 Task: Create in the project TurboCharge and in the Backlog issue 'Implement a new cloud-based customer service platform for a company with omnichannel communication and AI-powered chatbots' a child issue 'Data access policy creation and auditing', and assign it to team member softage.4@softage.net.
Action: Mouse moved to (171, 51)
Screenshot: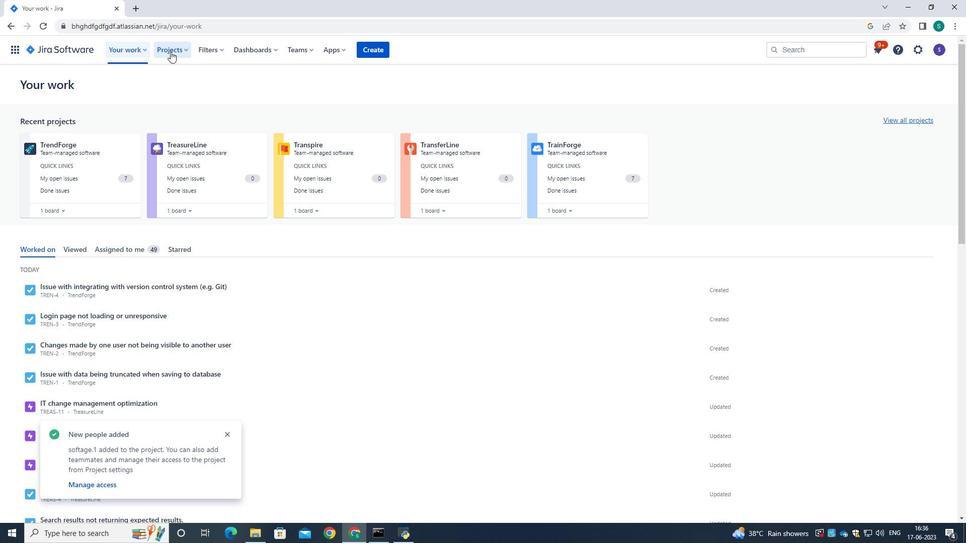 
Action: Mouse pressed left at (171, 51)
Screenshot: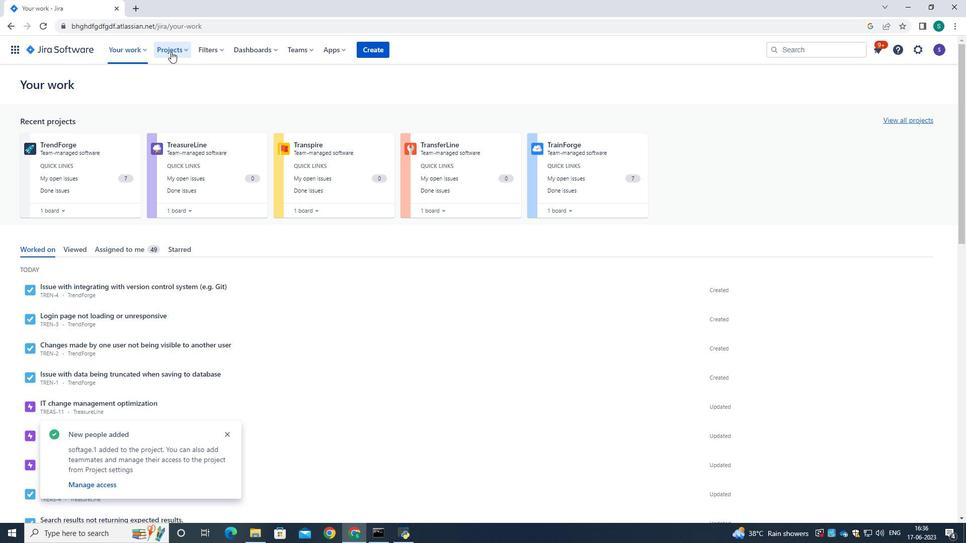 
Action: Mouse moved to (188, 99)
Screenshot: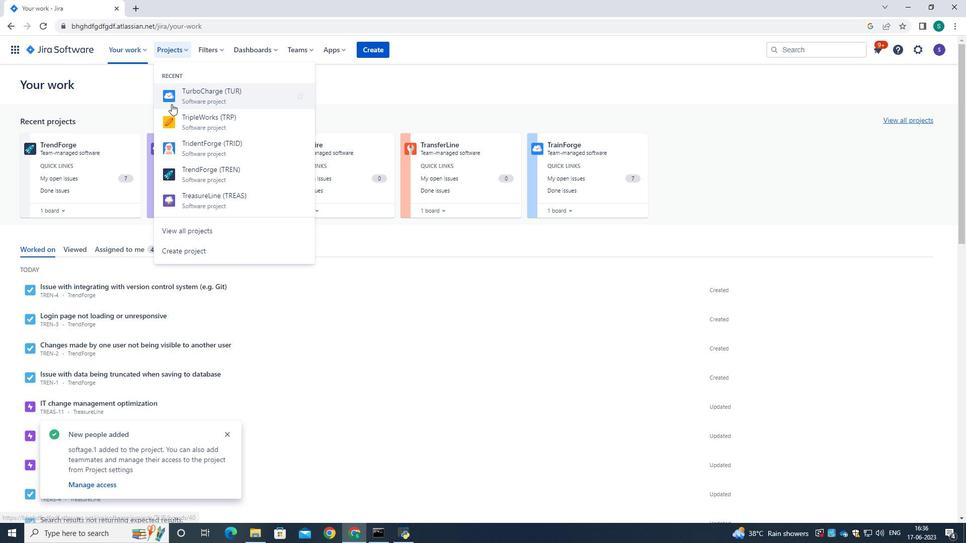
Action: Mouse pressed left at (188, 99)
Screenshot: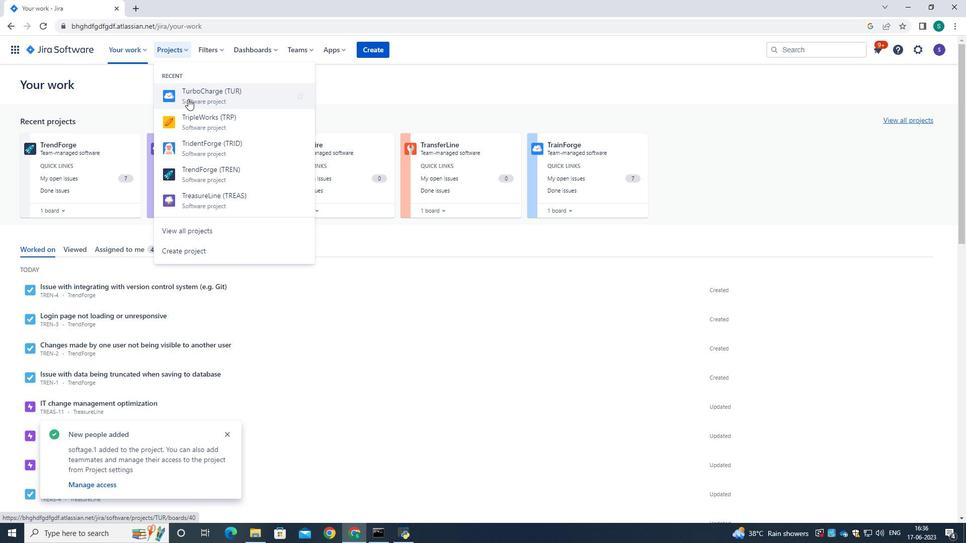
Action: Mouse moved to (69, 161)
Screenshot: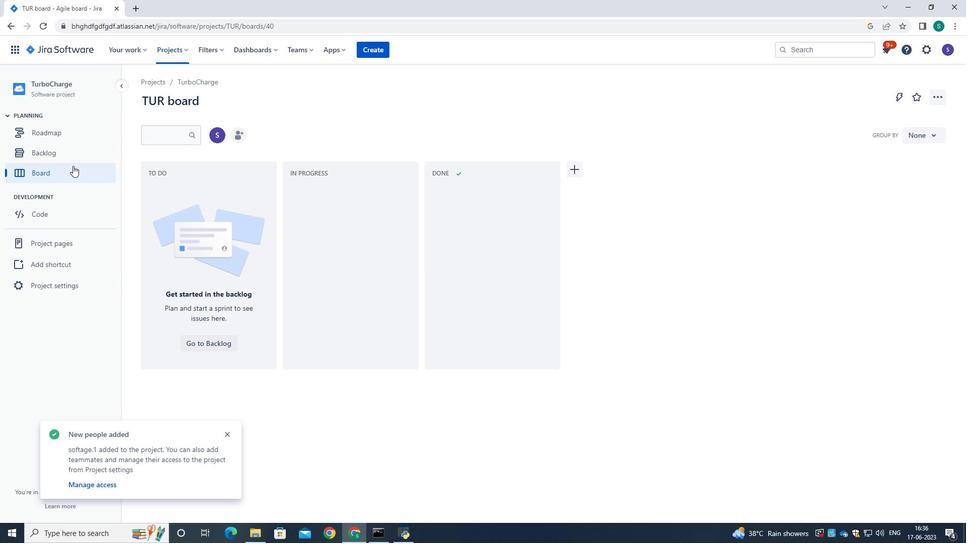 
Action: Mouse pressed left at (69, 161)
Screenshot: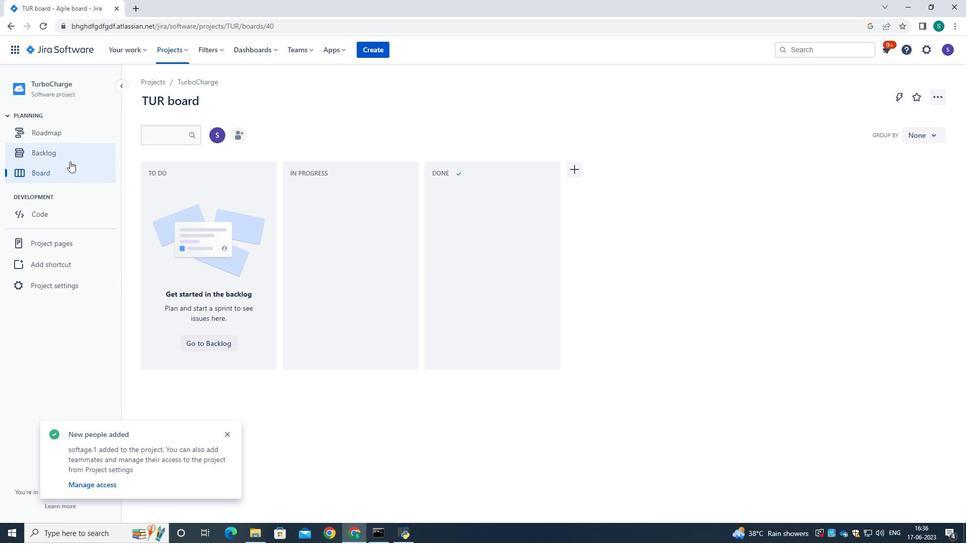 
Action: Mouse moved to (410, 185)
Screenshot: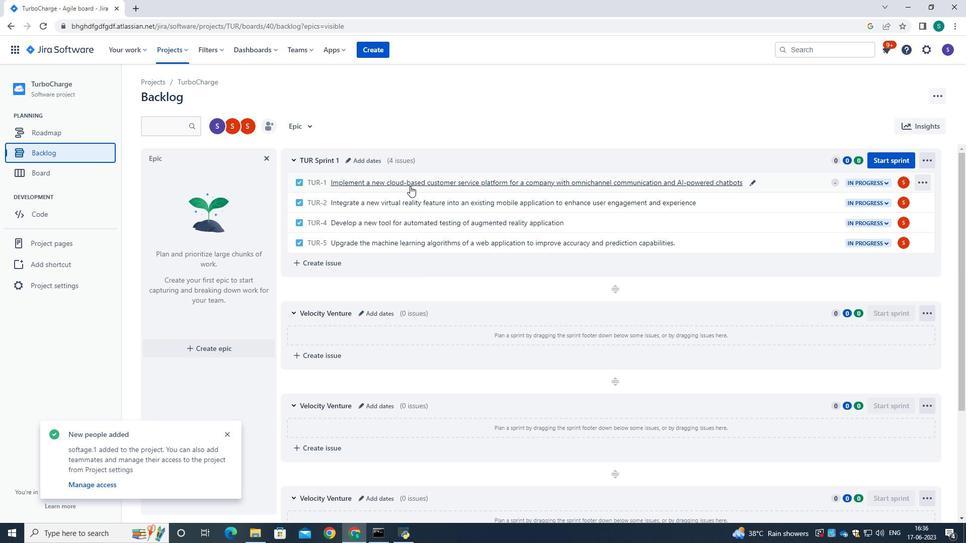 
Action: Mouse pressed left at (410, 185)
Screenshot: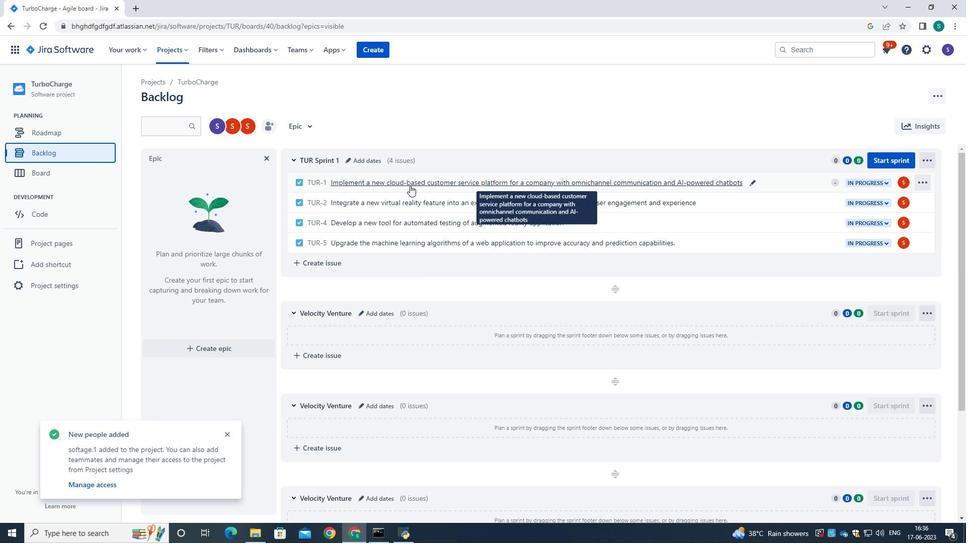 
Action: Mouse moved to (790, 255)
Screenshot: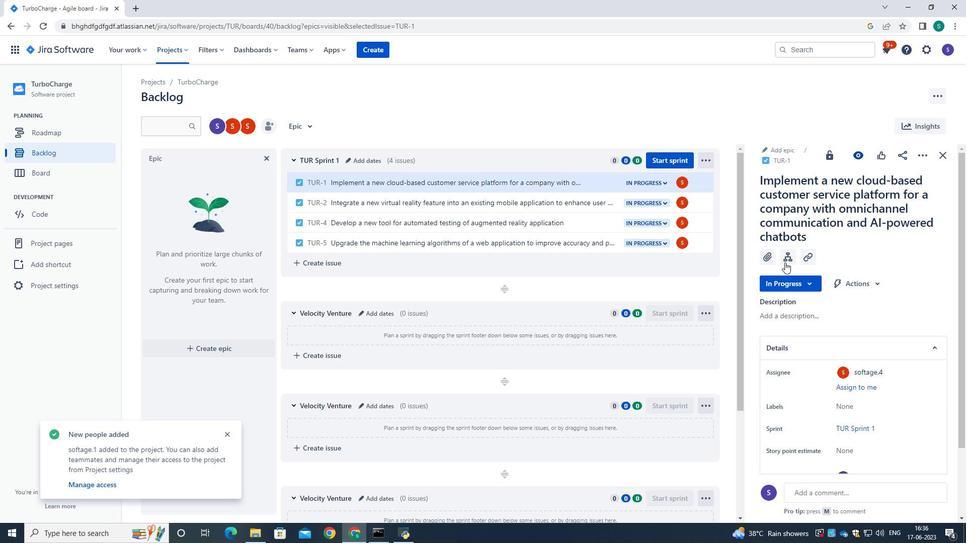 
Action: Mouse pressed left at (790, 255)
Screenshot: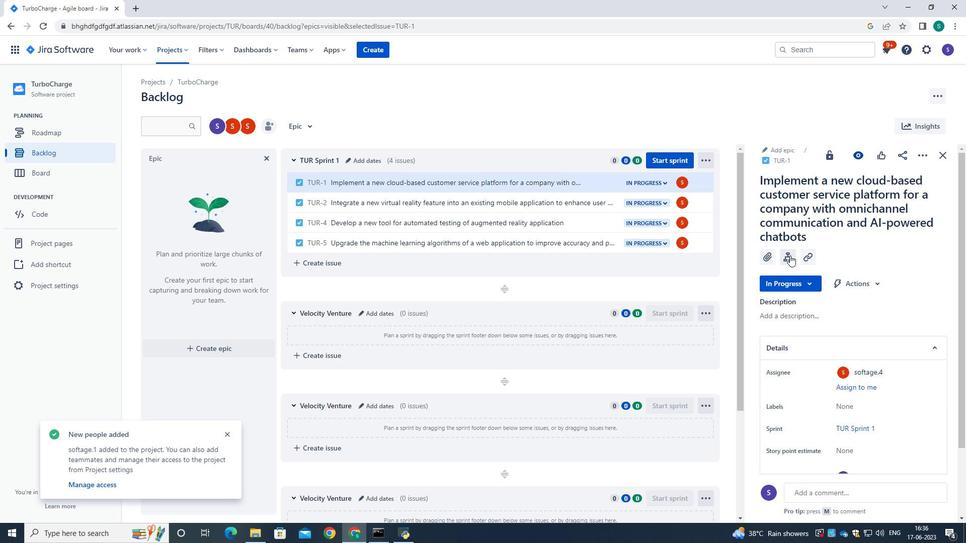 
Action: Mouse moved to (792, 317)
Screenshot: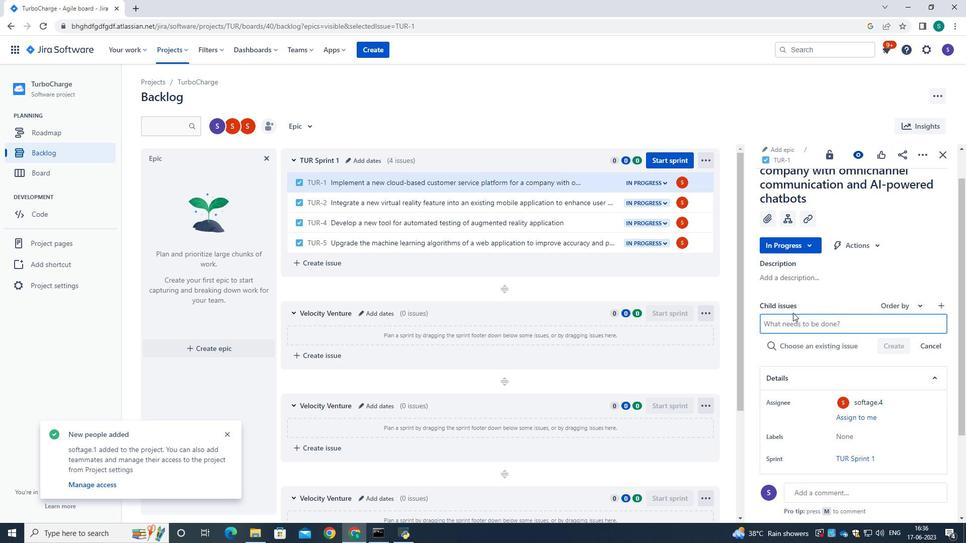 
Action: Mouse pressed left at (792, 317)
Screenshot: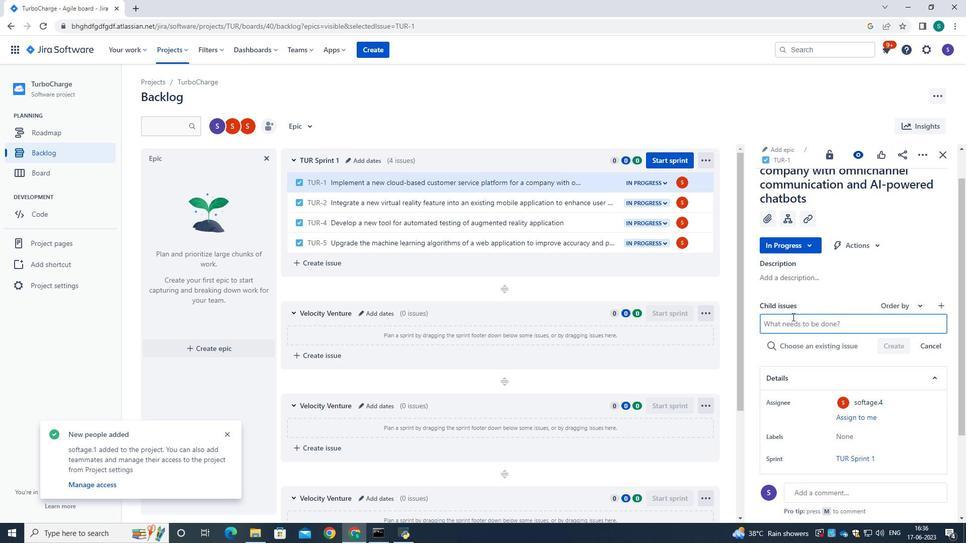 
Action: Key pressed <Key.caps_lock>D<Key.caps_lock>aa<Key.backspace>ta<Key.space><Key.caps_lock><Key.caps_lock>access<Key.space>policy<Key.space>creation<Key.space>and<Key.space>auditing
Screenshot: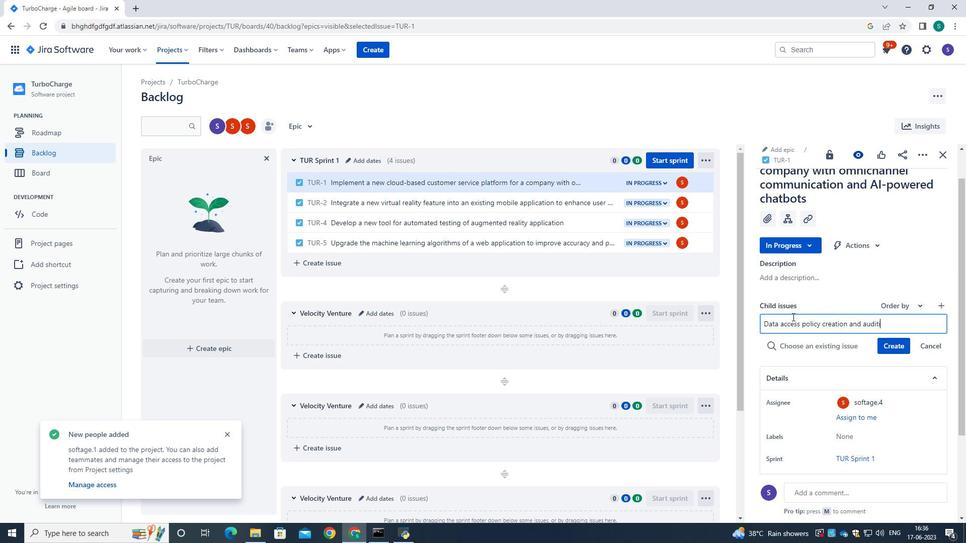 
Action: Mouse moved to (897, 350)
Screenshot: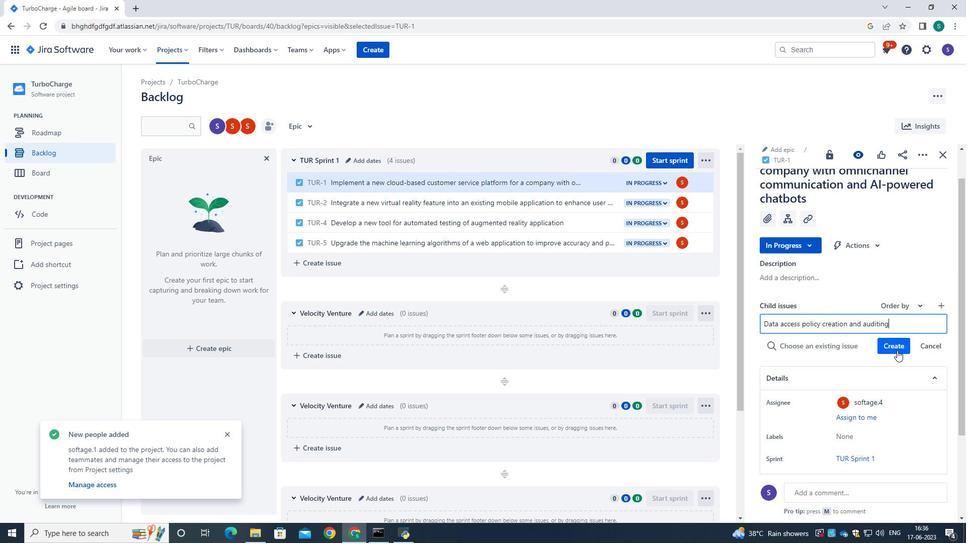 
Action: Mouse pressed left at (897, 350)
Screenshot: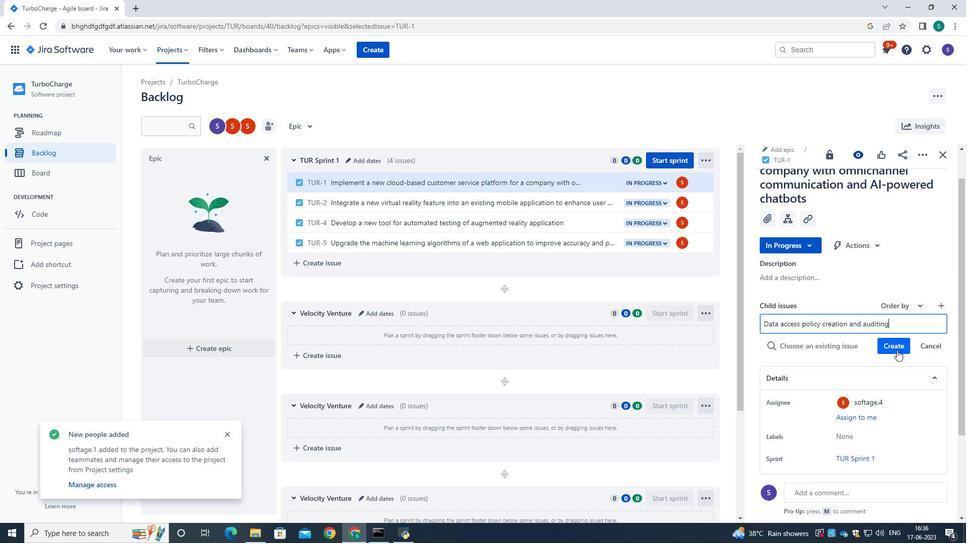 
Action: Mouse moved to (932, 331)
Screenshot: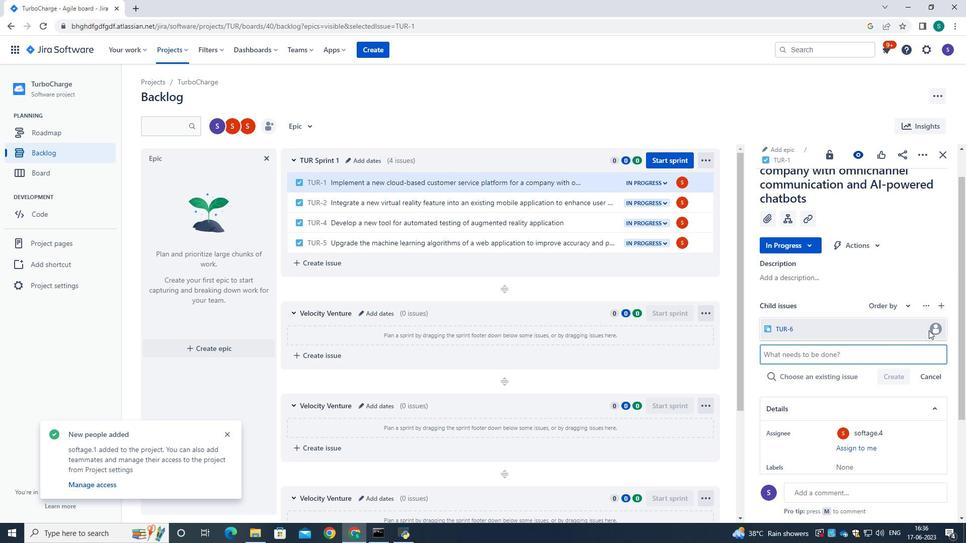 
Action: Mouse pressed left at (932, 331)
Screenshot: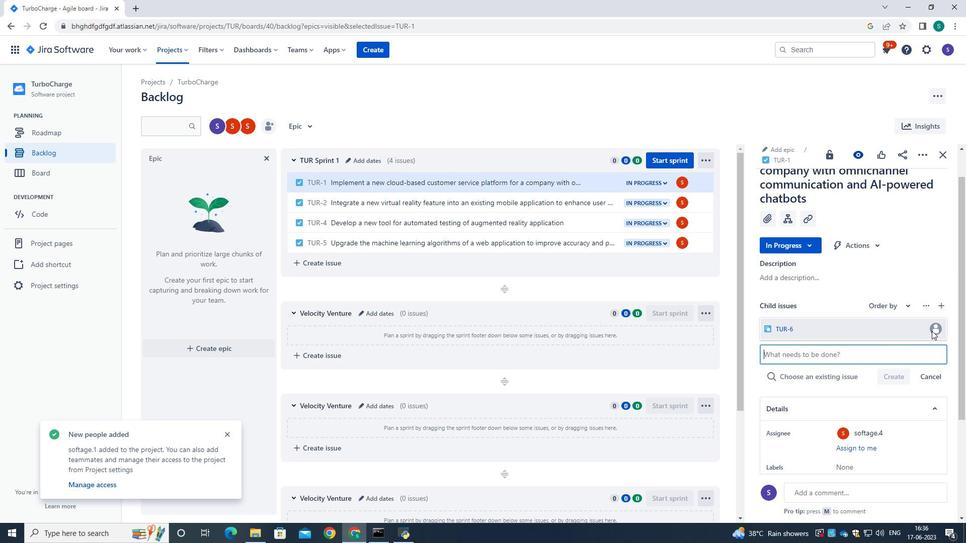 
Action: Mouse moved to (928, 286)
Screenshot: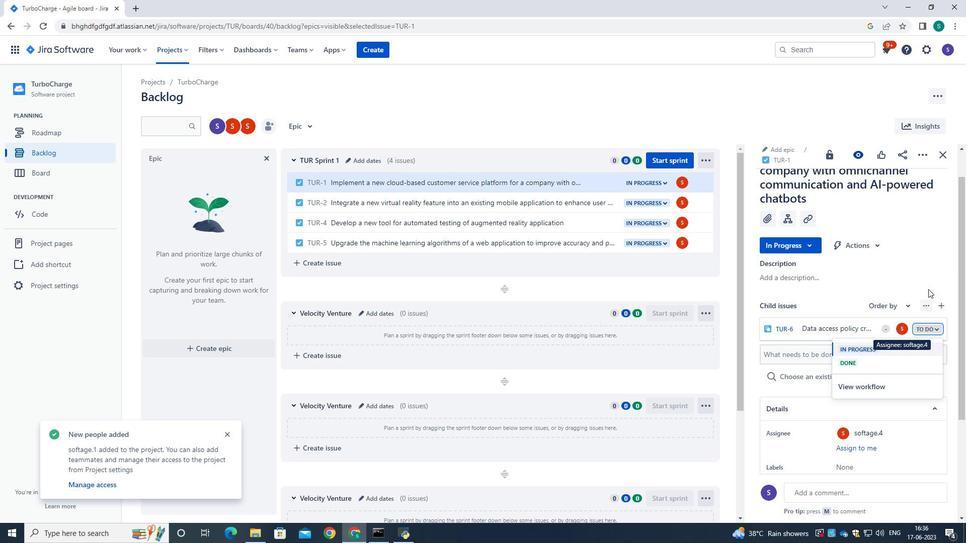 
Action: Mouse pressed left at (928, 286)
Screenshot: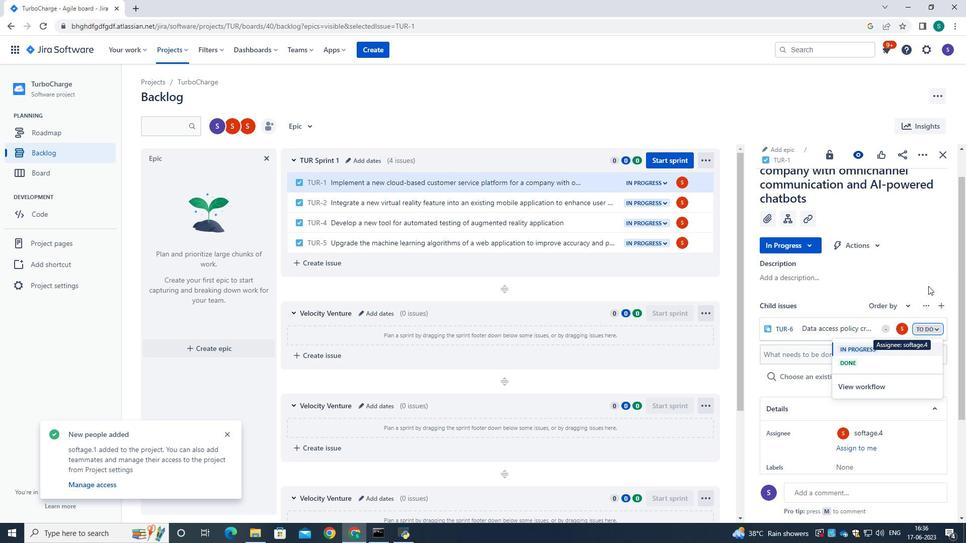 
Action: Mouse moved to (904, 326)
Screenshot: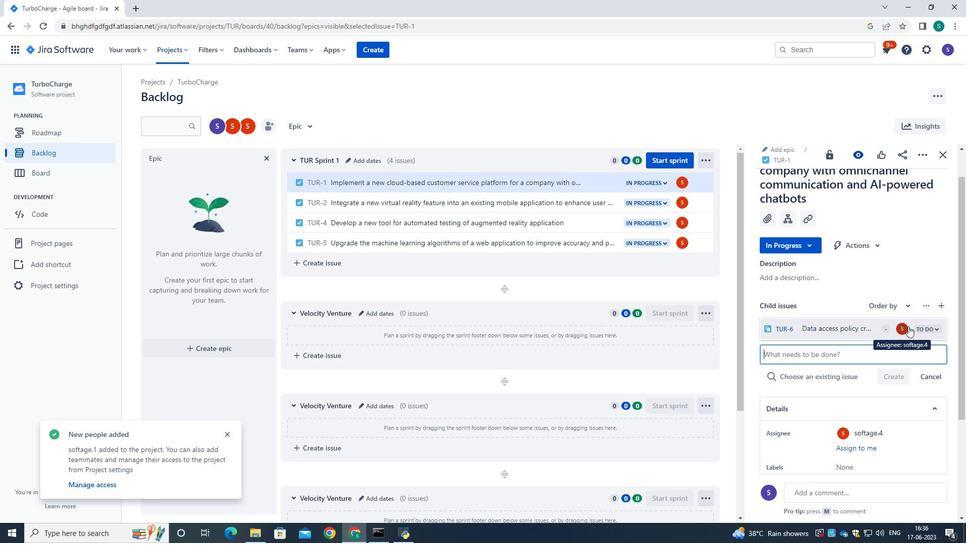 
Action: Mouse pressed left at (904, 326)
Screenshot: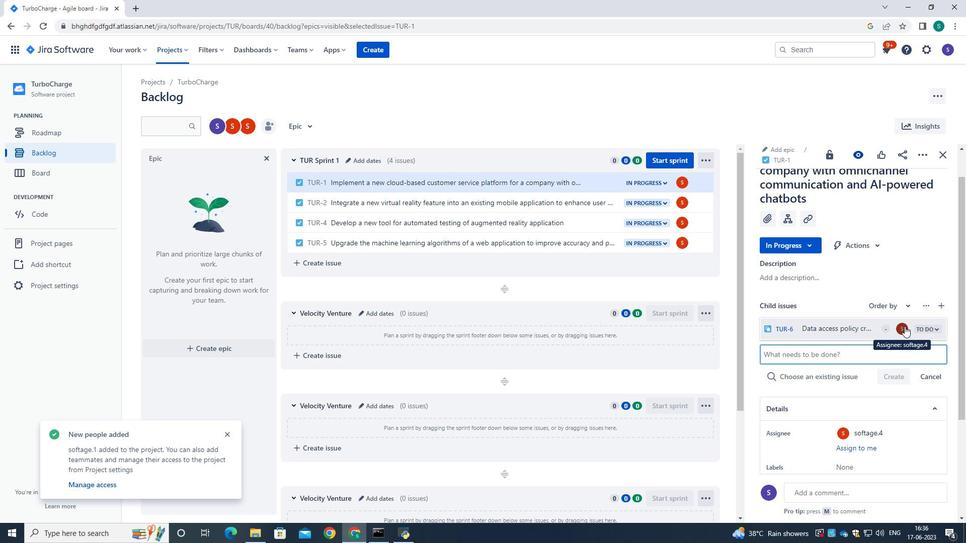 
Action: Mouse moved to (818, 283)
Screenshot: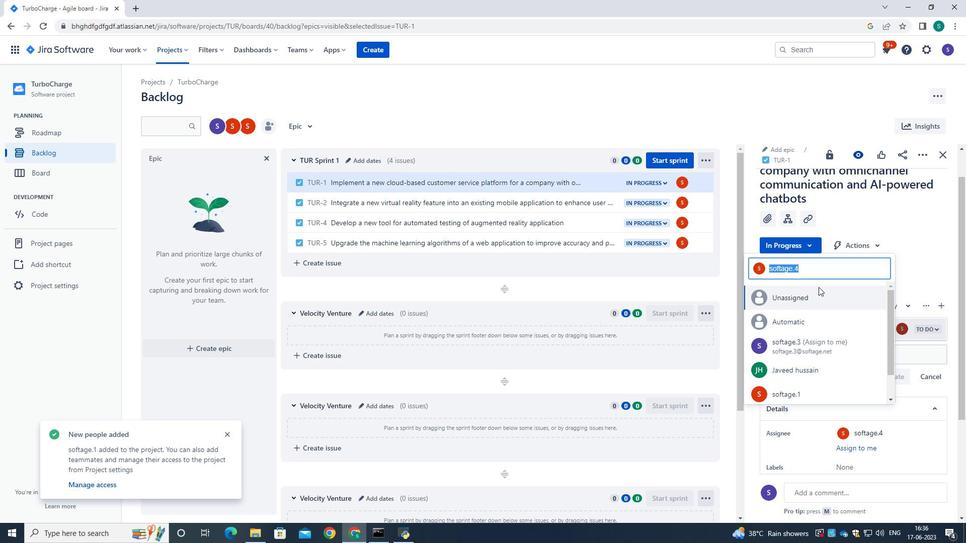 
Action: Key pressed softage.4<Key.shift>@softage.net
Screenshot: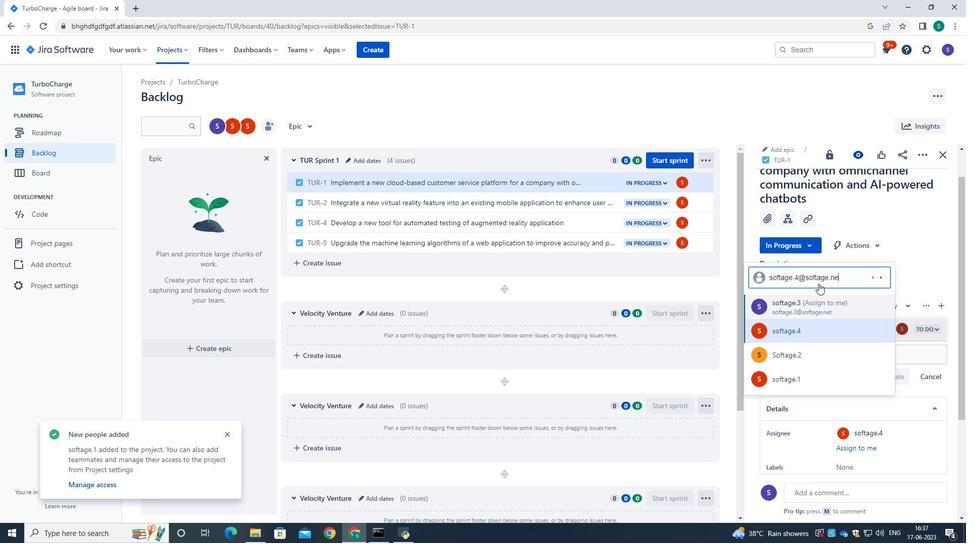 
Action: Mouse moved to (798, 334)
Screenshot: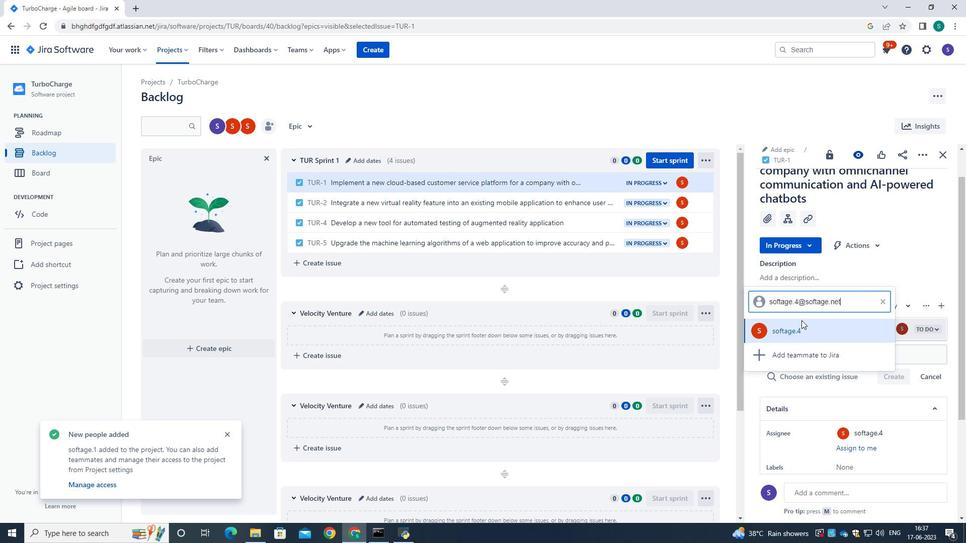 
Action: Mouse pressed left at (798, 334)
Screenshot: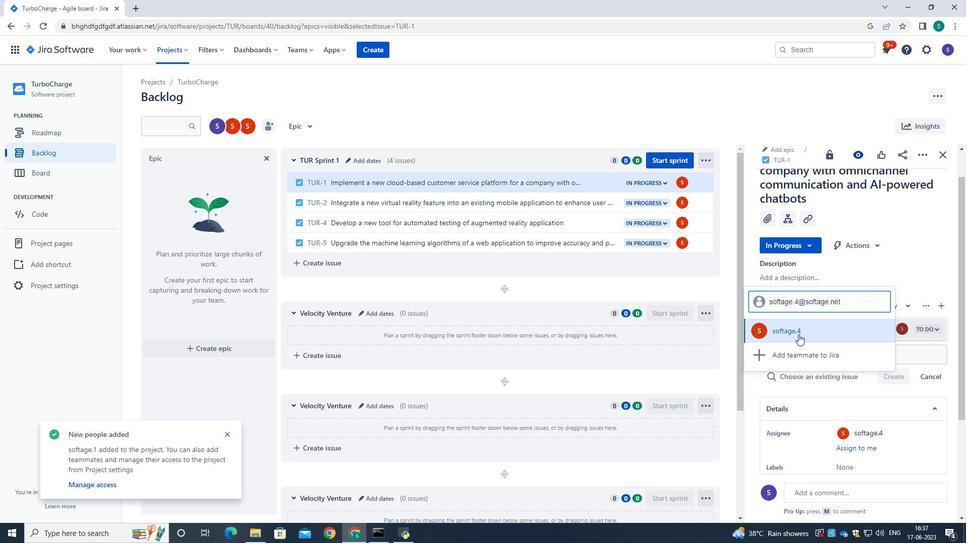 
Action: Mouse moved to (926, 235)
Screenshot: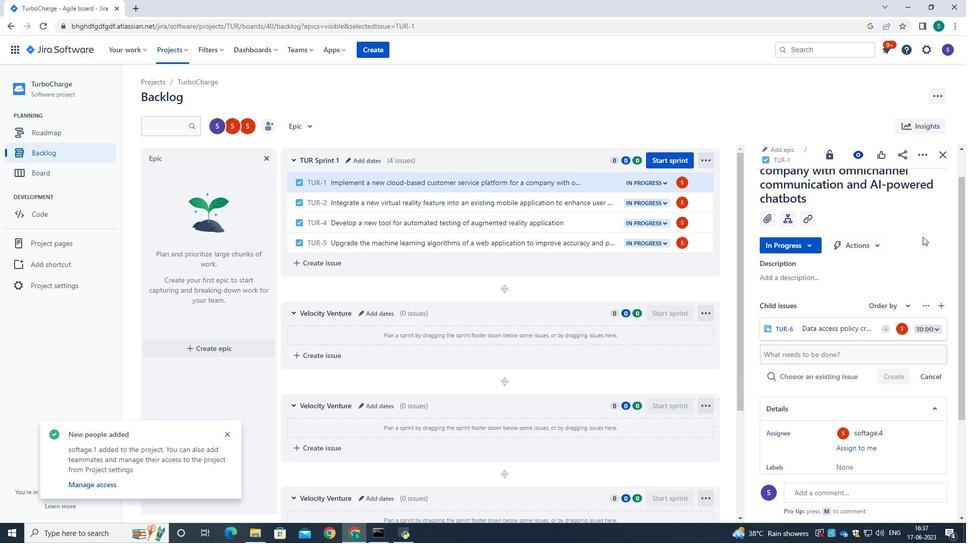 
Action: Mouse pressed left at (926, 235)
Screenshot: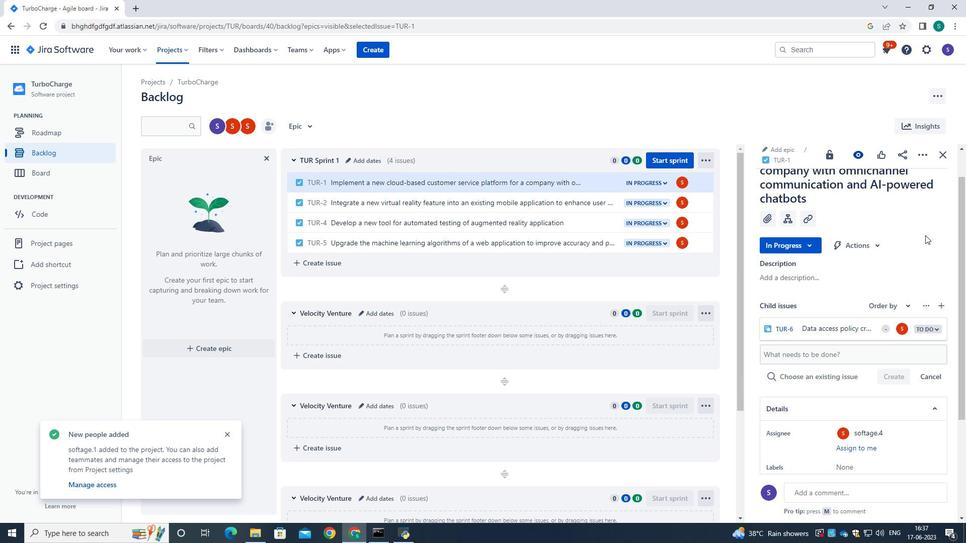 
